 Task: Move the task Develop a new online marketplace for real estate to the section To-Do in the project AgilePilot and sort the tasks in the project by Due Date
Action: Mouse moved to (713, 307)
Screenshot: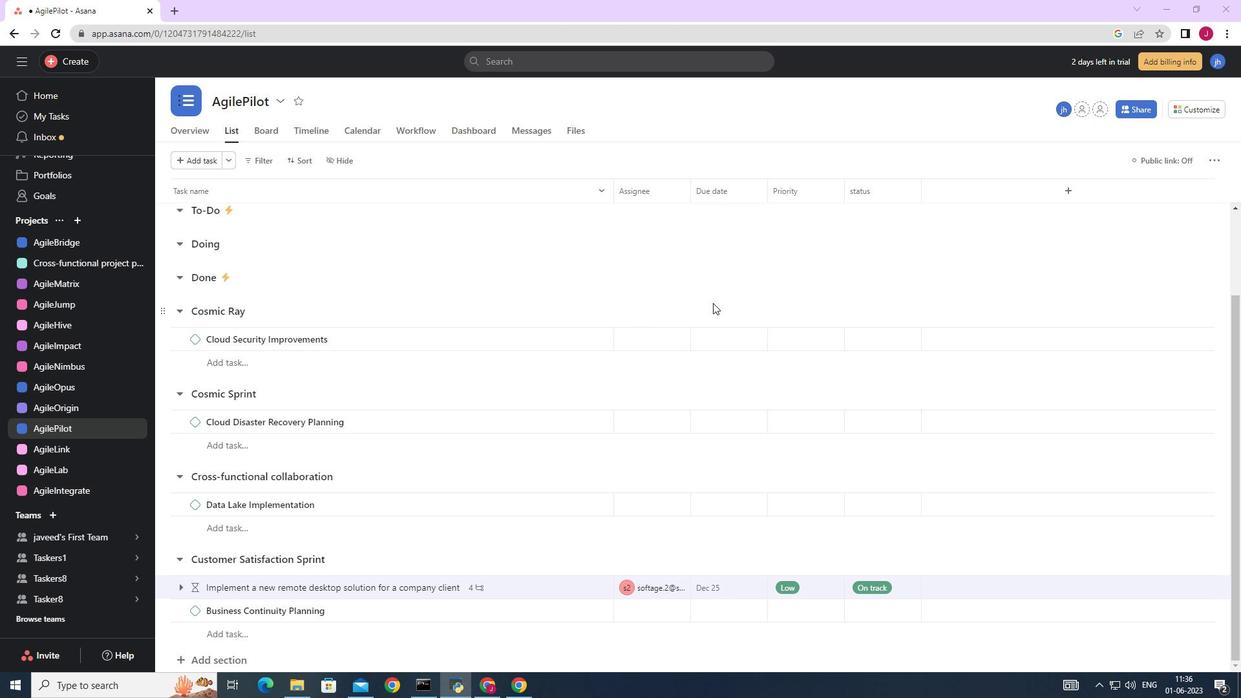 
Action: Mouse scrolled (713, 306) with delta (0, 0)
Screenshot: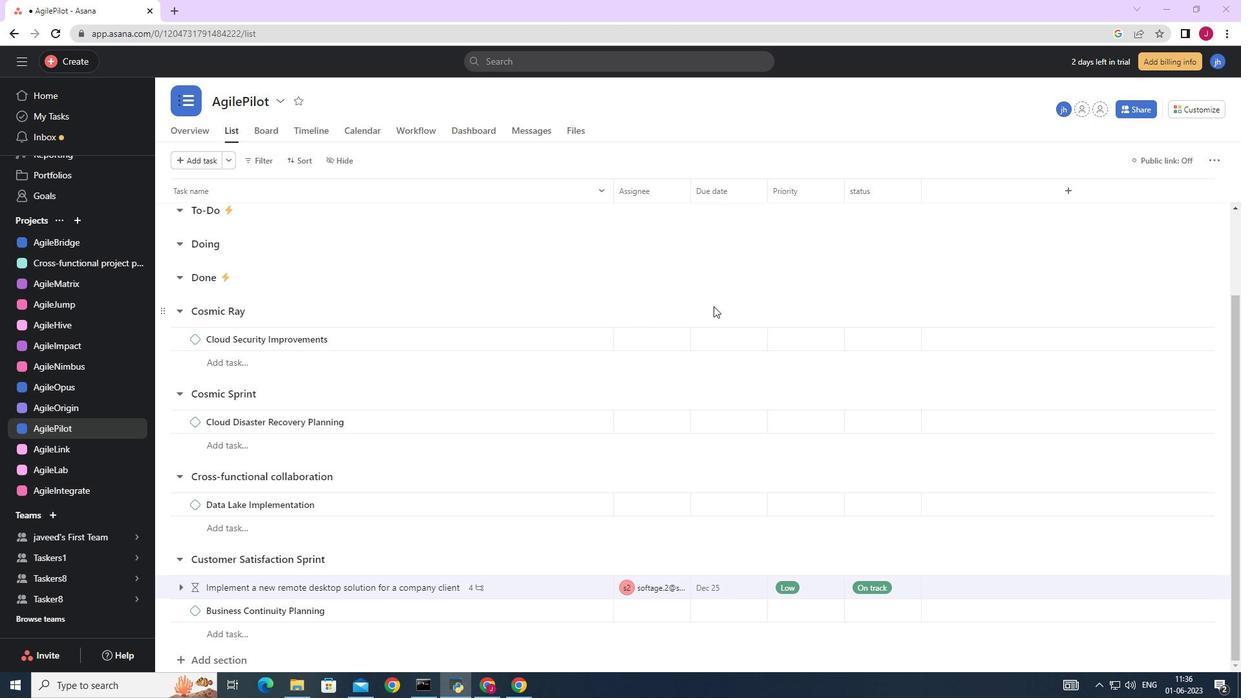 
Action: Mouse moved to (713, 307)
Screenshot: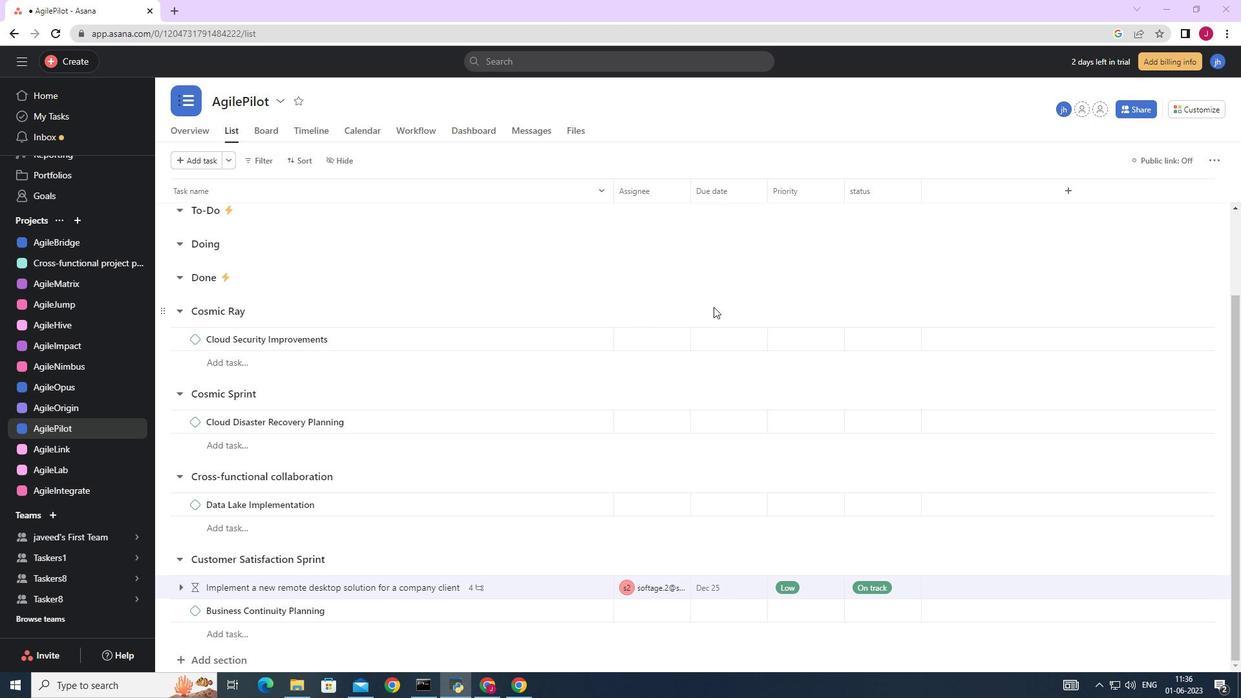 
Action: Mouse scrolled (713, 306) with delta (0, 0)
Screenshot: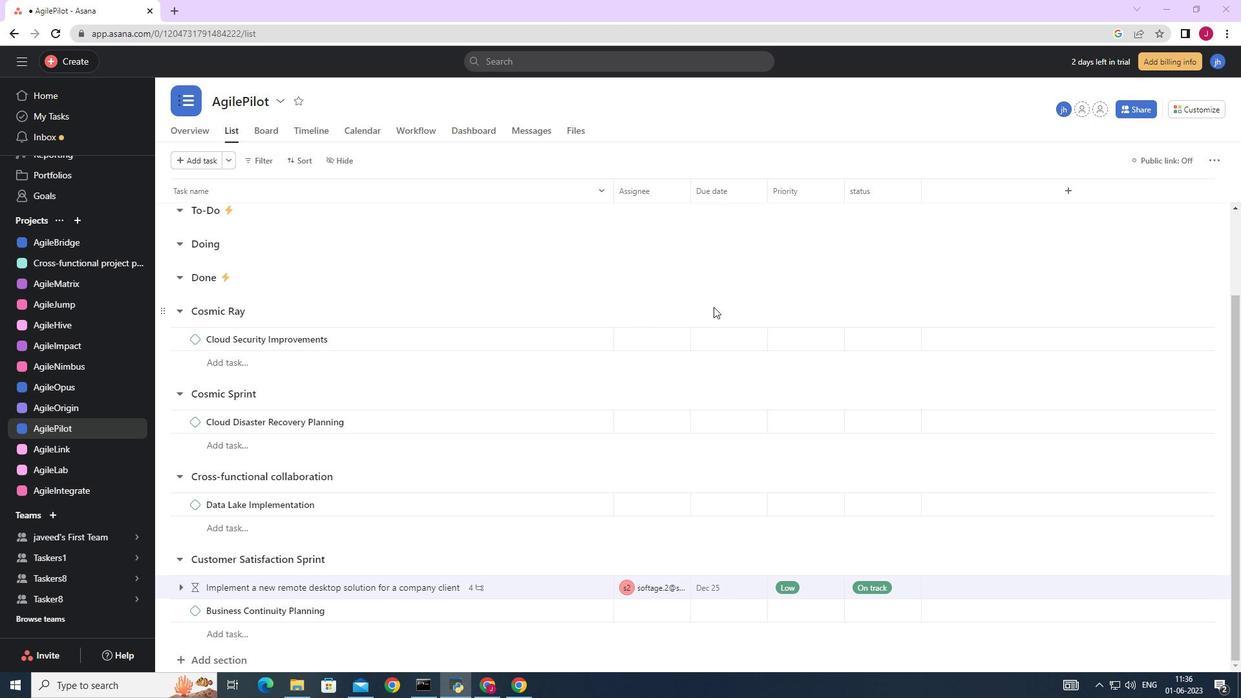 
Action: Mouse moved to (713, 308)
Screenshot: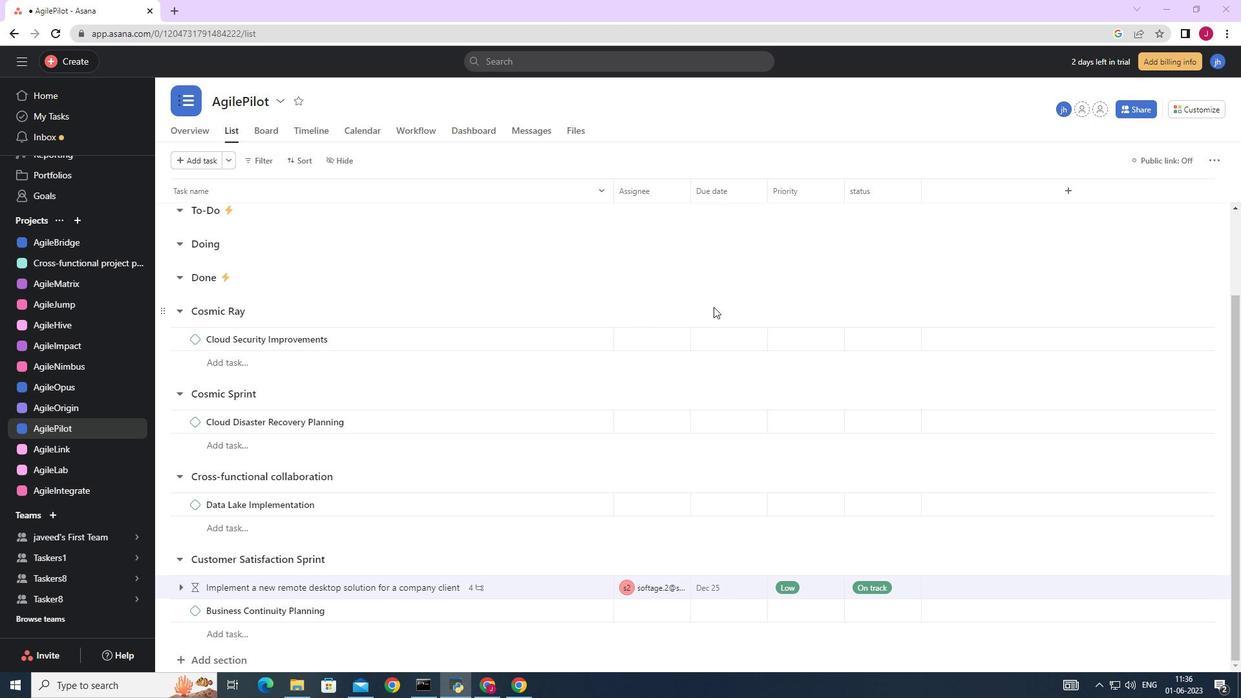 
Action: Mouse scrolled (713, 306) with delta (0, 0)
Screenshot: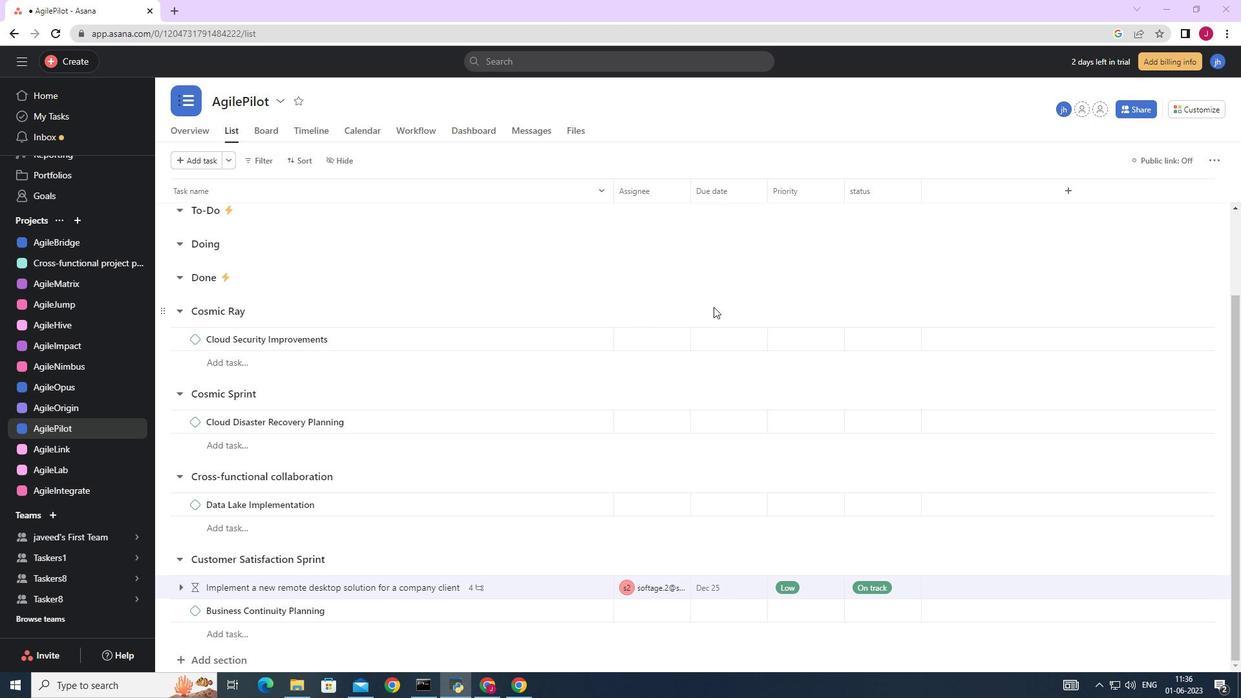 
Action: Mouse moved to (713, 310)
Screenshot: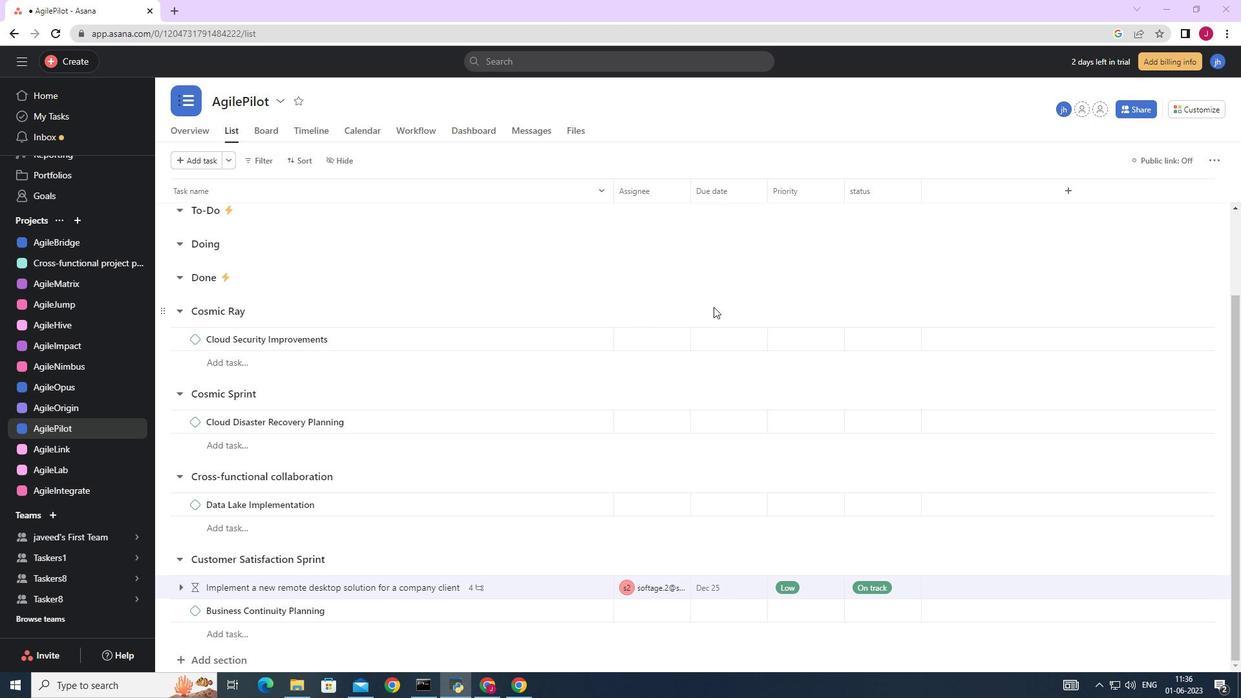 
Action: Mouse scrolled (713, 307) with delta (0, 0)
Screenshot: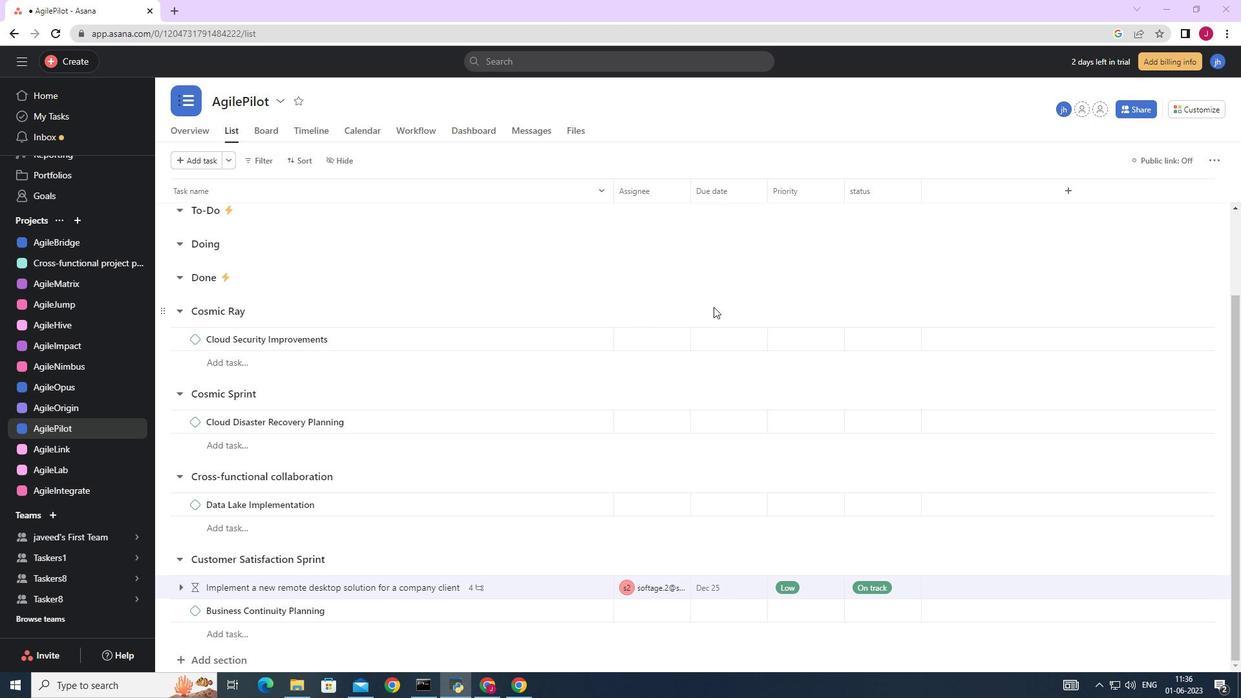 
Action: Mouse moved to (539, 374)
Screenshot: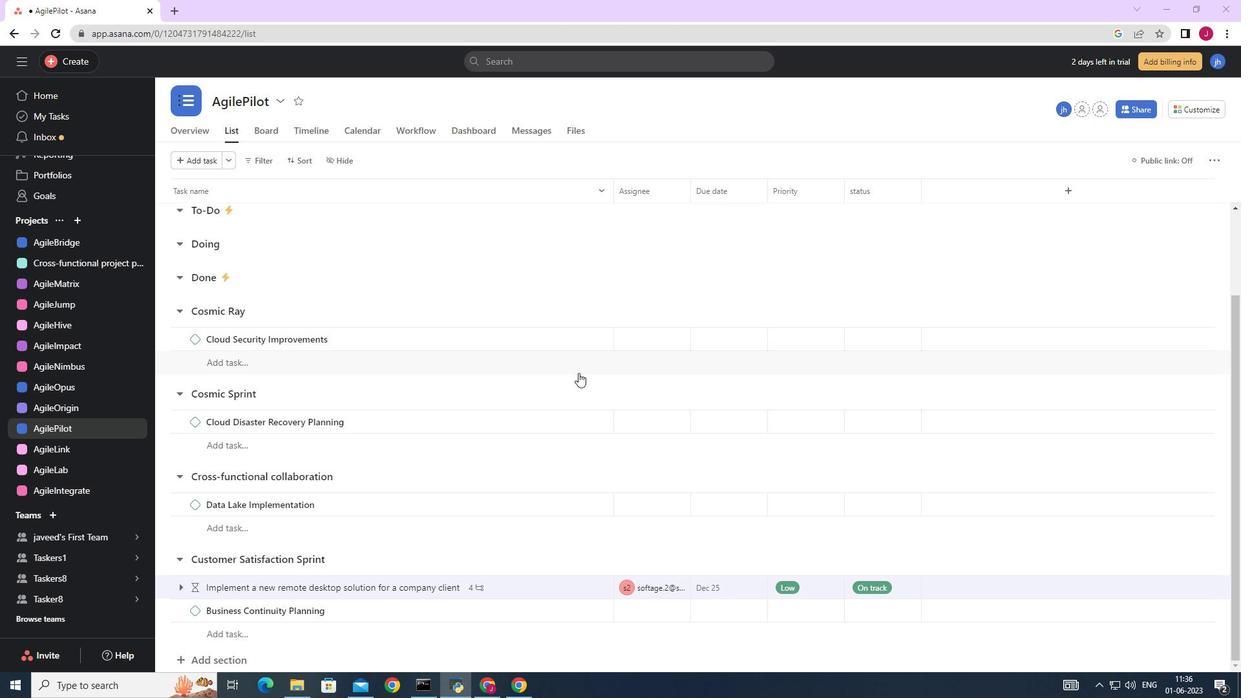
Action: Mouse scrolled (539, 375) with delta (0, 0)
Screenshot: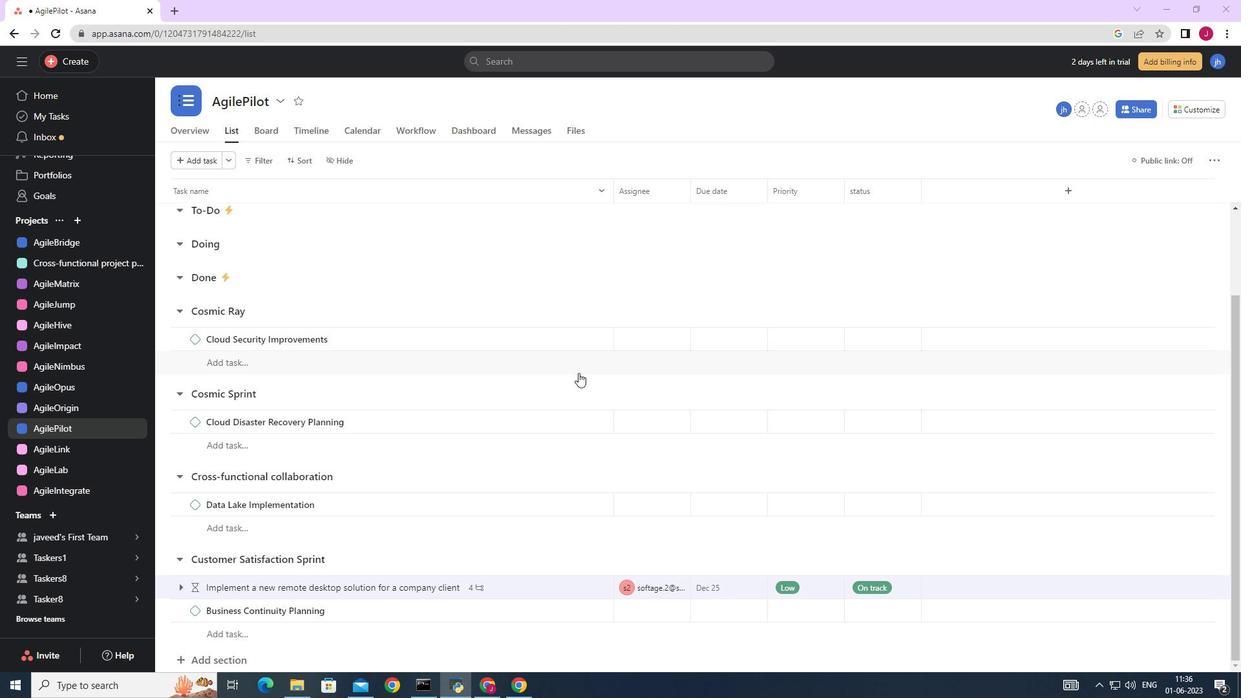 
Action: Mouse moved to (534, 371)
Screenshot: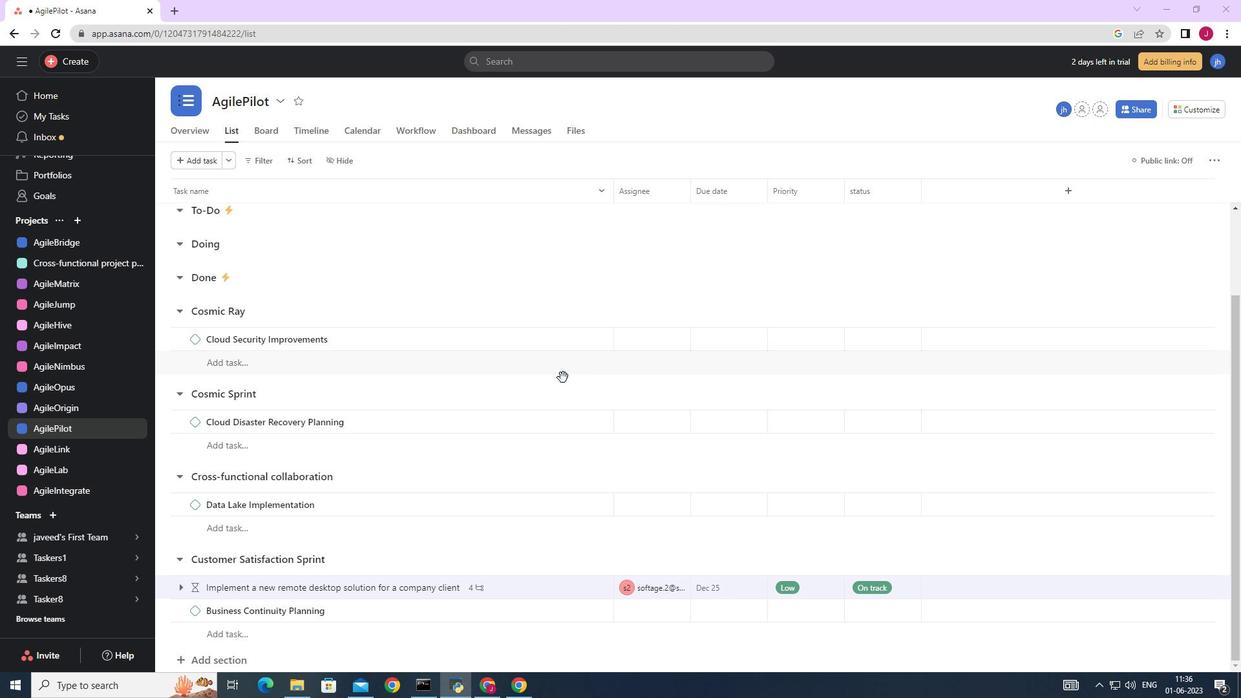 
Action: Mouse scrolled (537, 374) with delta (0, 0)
Screenshot: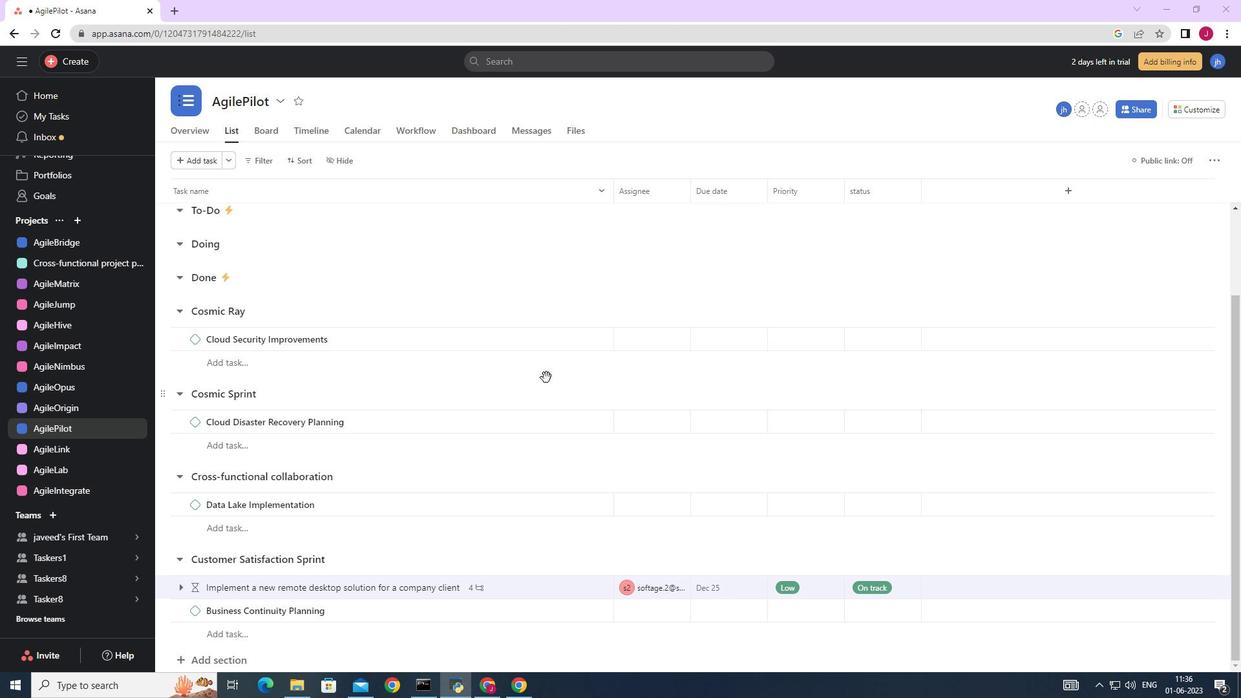 
Action: Mouse moved to (530, 369)
Screenshot: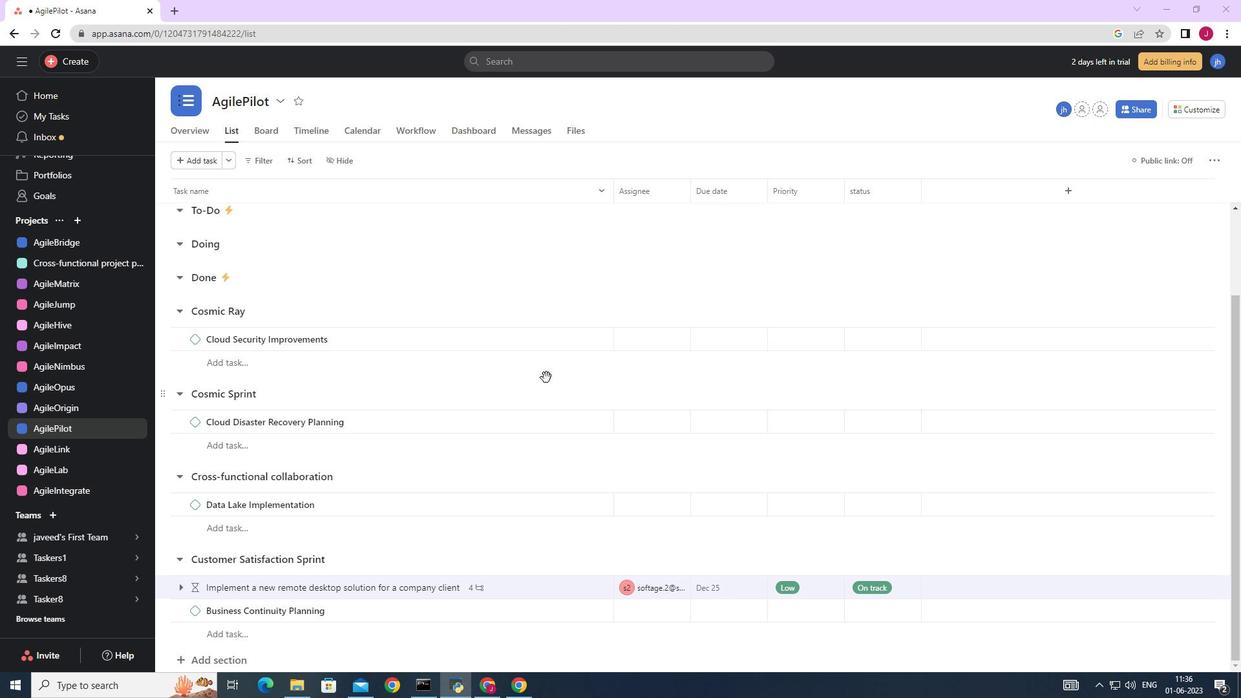
Action: Mouse scrolled (535, 374) with delta (0, 0)
Screenshot: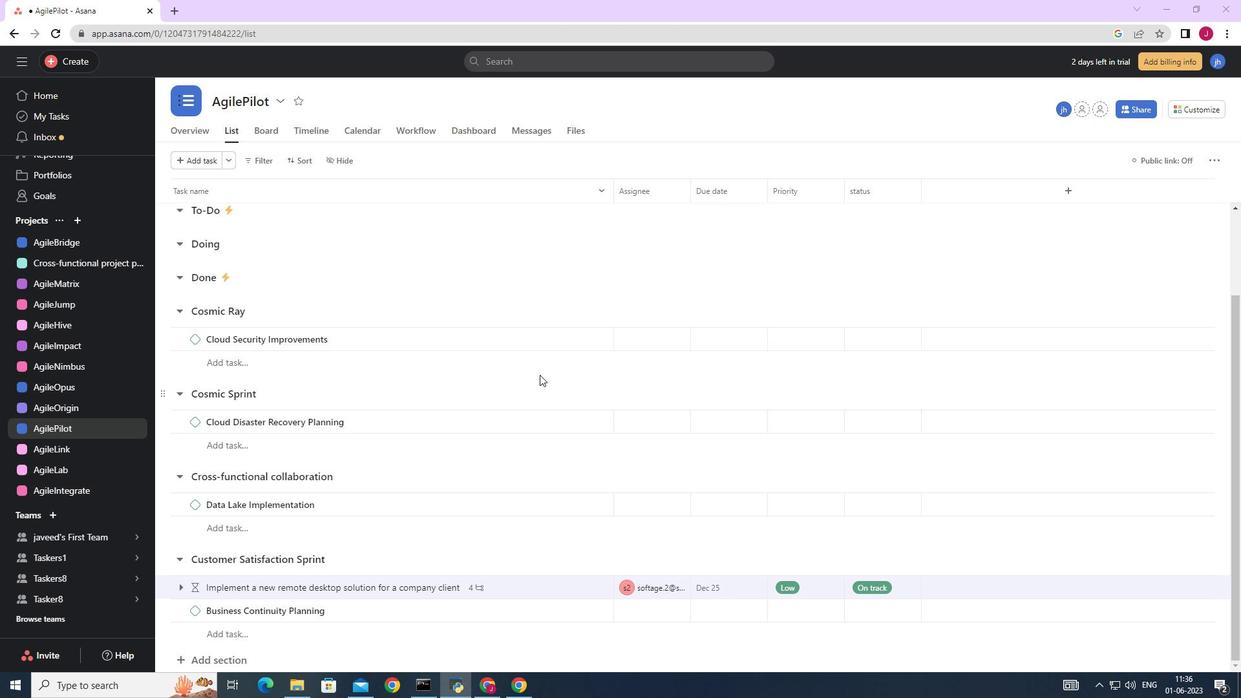 
Action: Mouse moved to (530, 369)
Screenshot: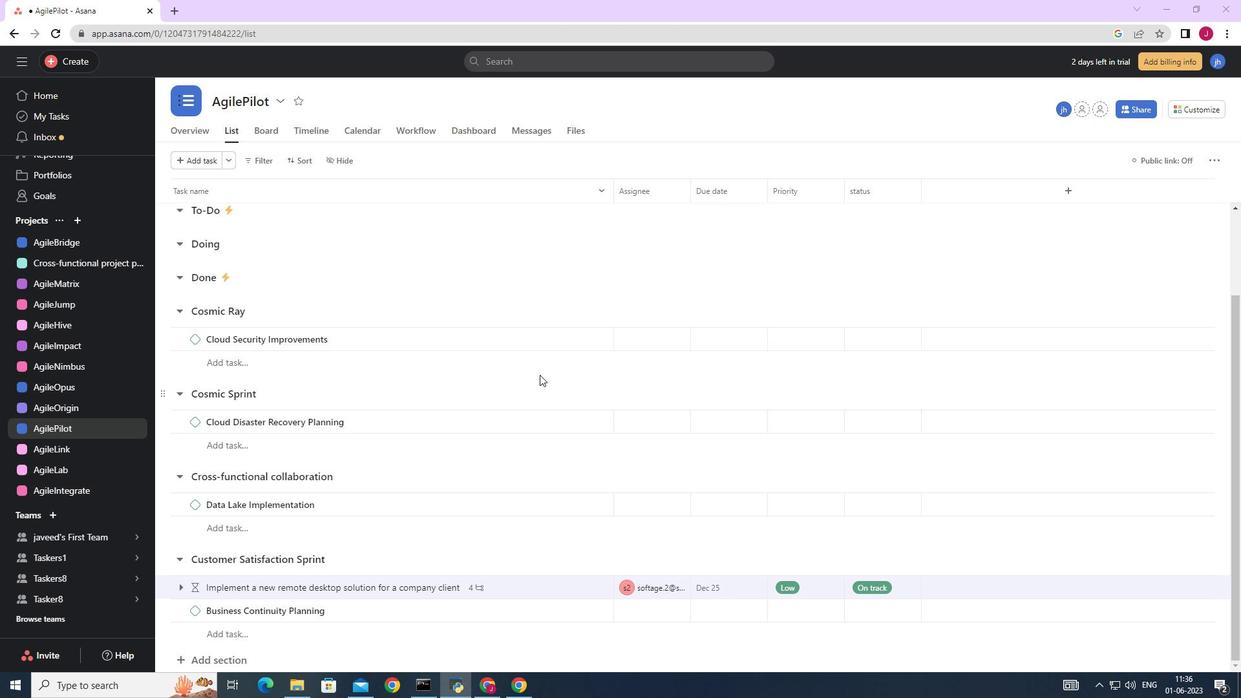 
Action: Mouse scrolled (535, 374) with delta (0, 0)
Screenshot: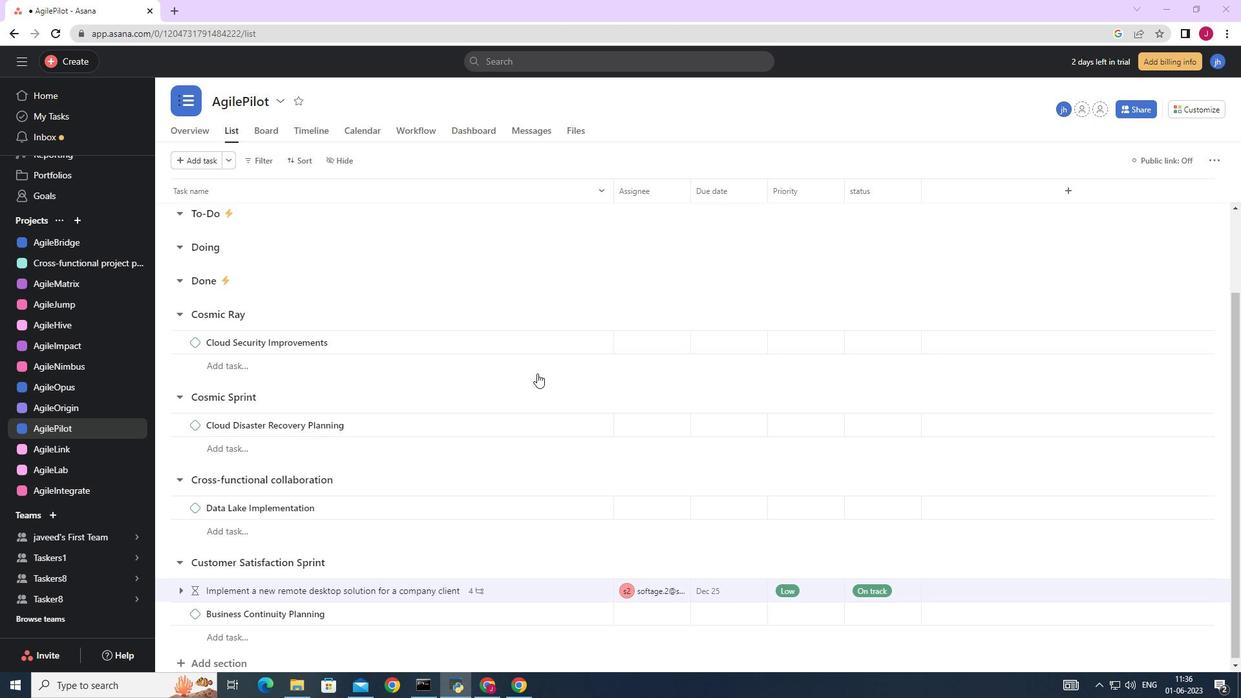 
Action: Mouse moved to (574, 261)
Screenshot: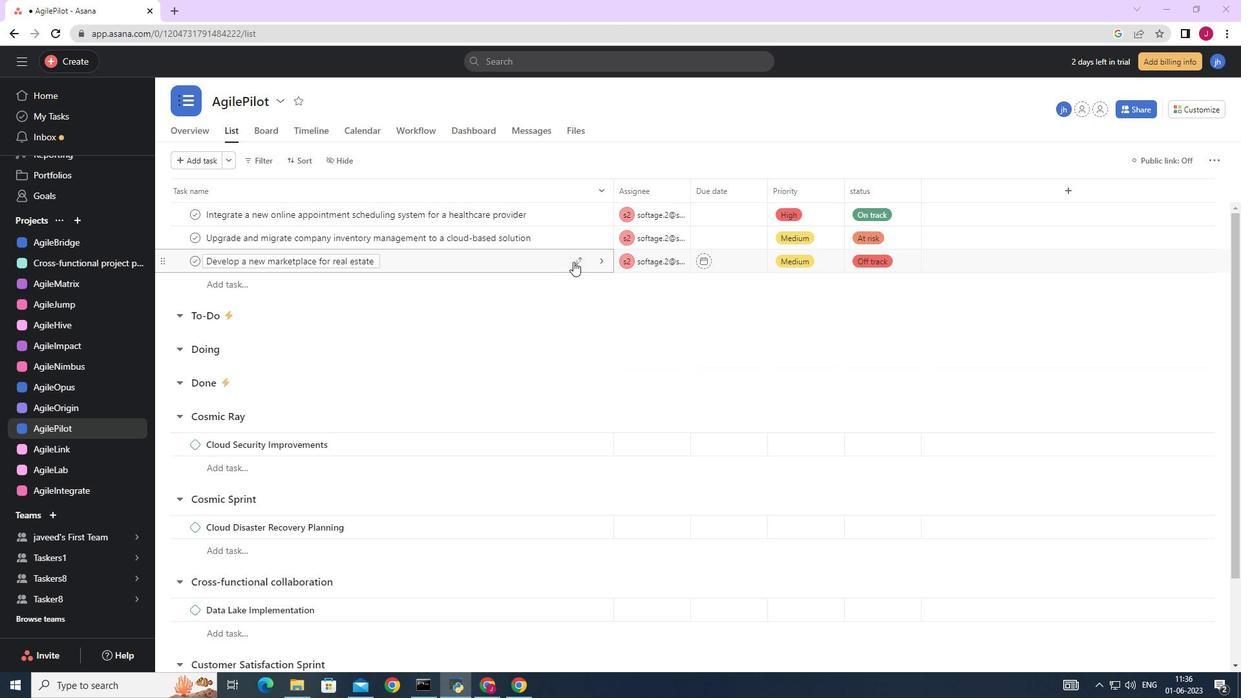 
Action: Mouse pressed left at (574, 261)
Screenshot: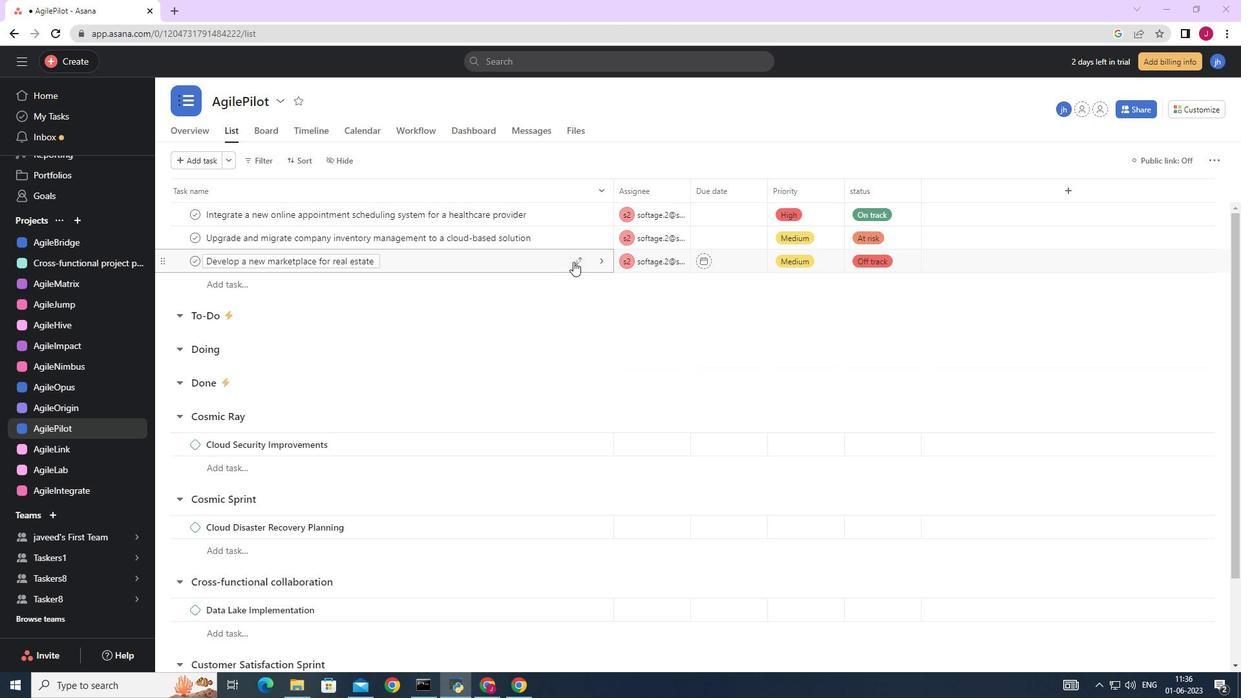 
Action: Mouse moved to (500, 333)
Screenshot: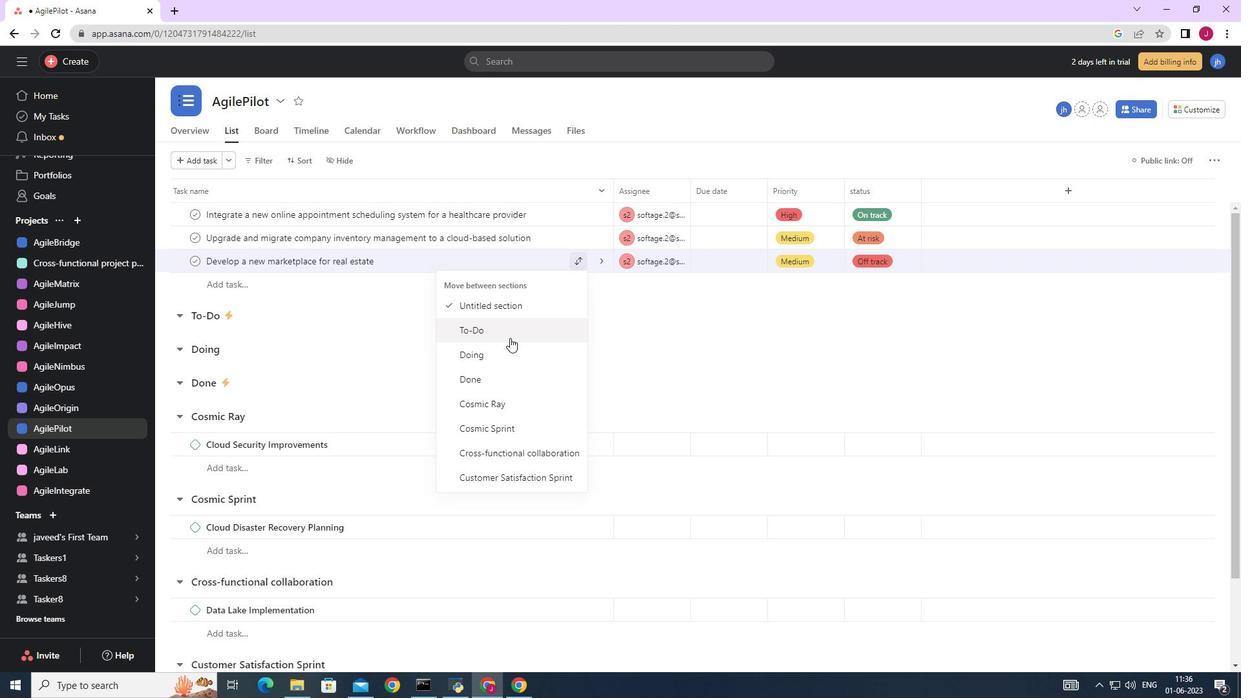 
Action: Mouse pressed left at (500, 333)
Screenshot: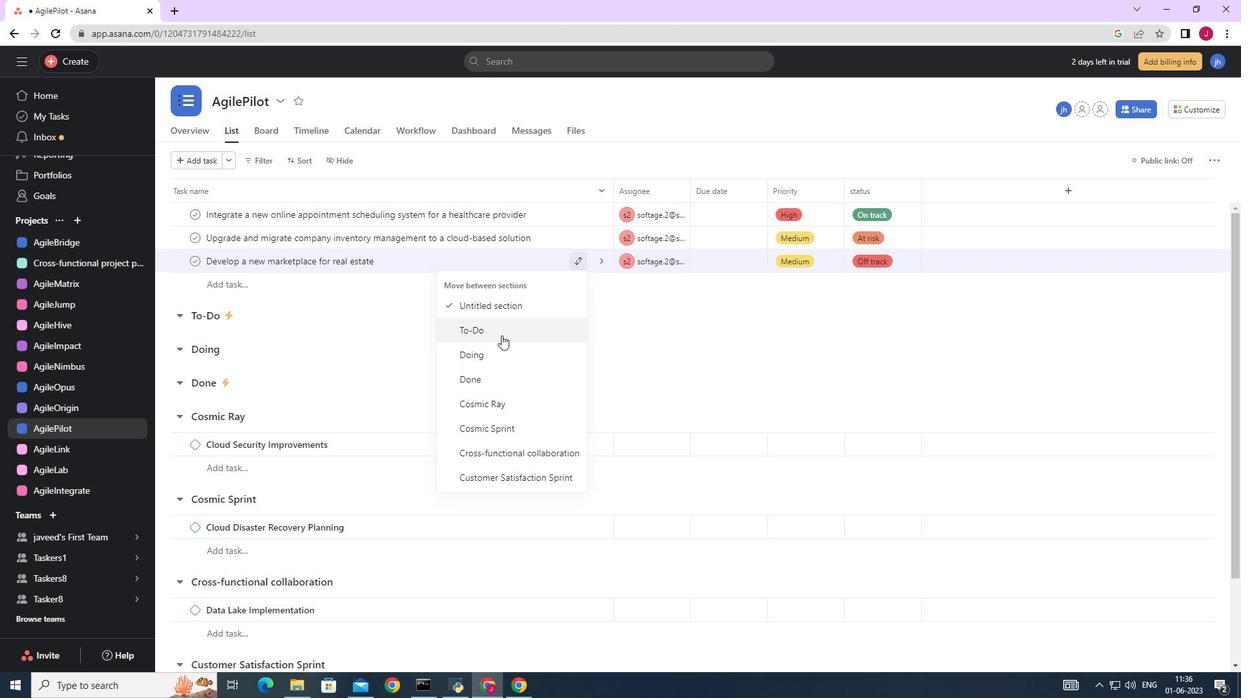 
Action: Mouse moved to (305, 156)
Screenshot: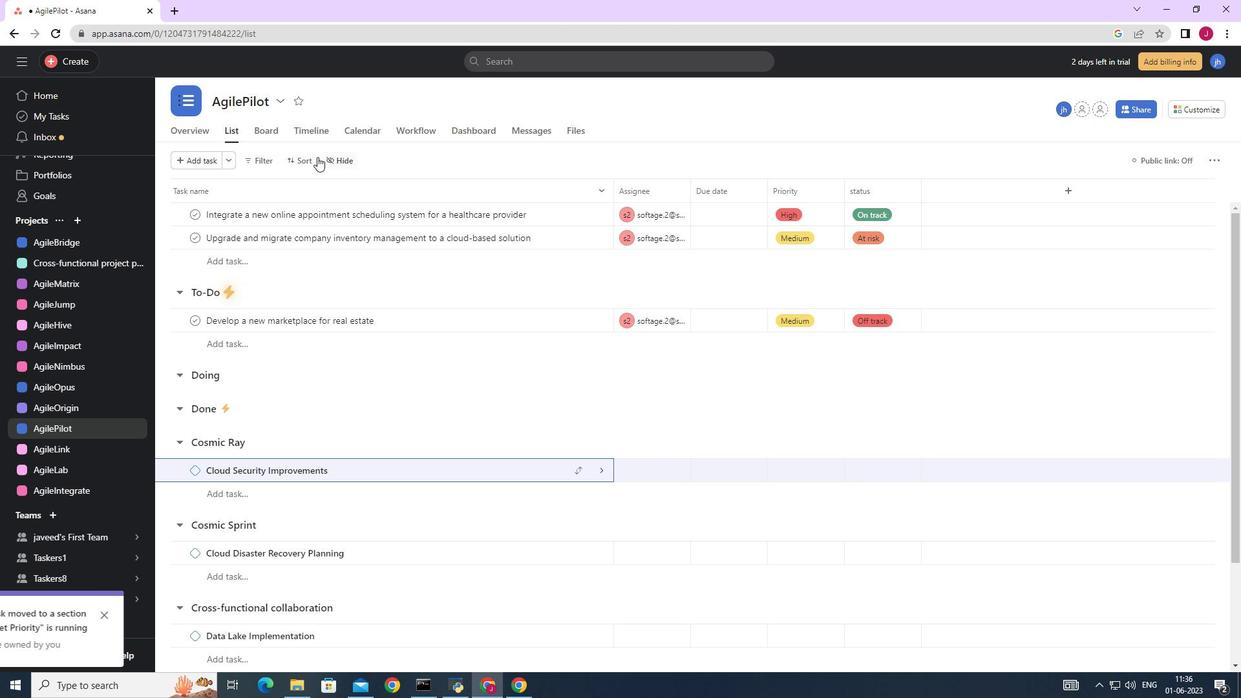 
Action: Mouse pressed left at (305, 156)
Screenshot: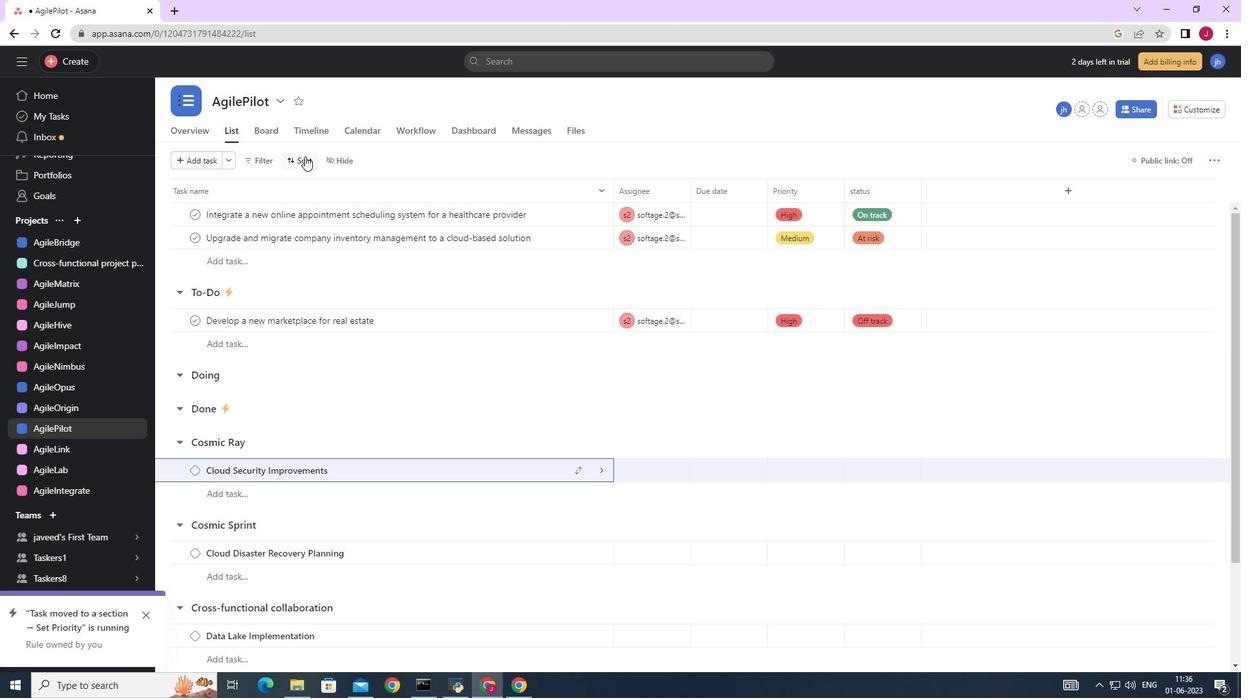 
Action: Mouse moved to (358, 244)
Screenshot: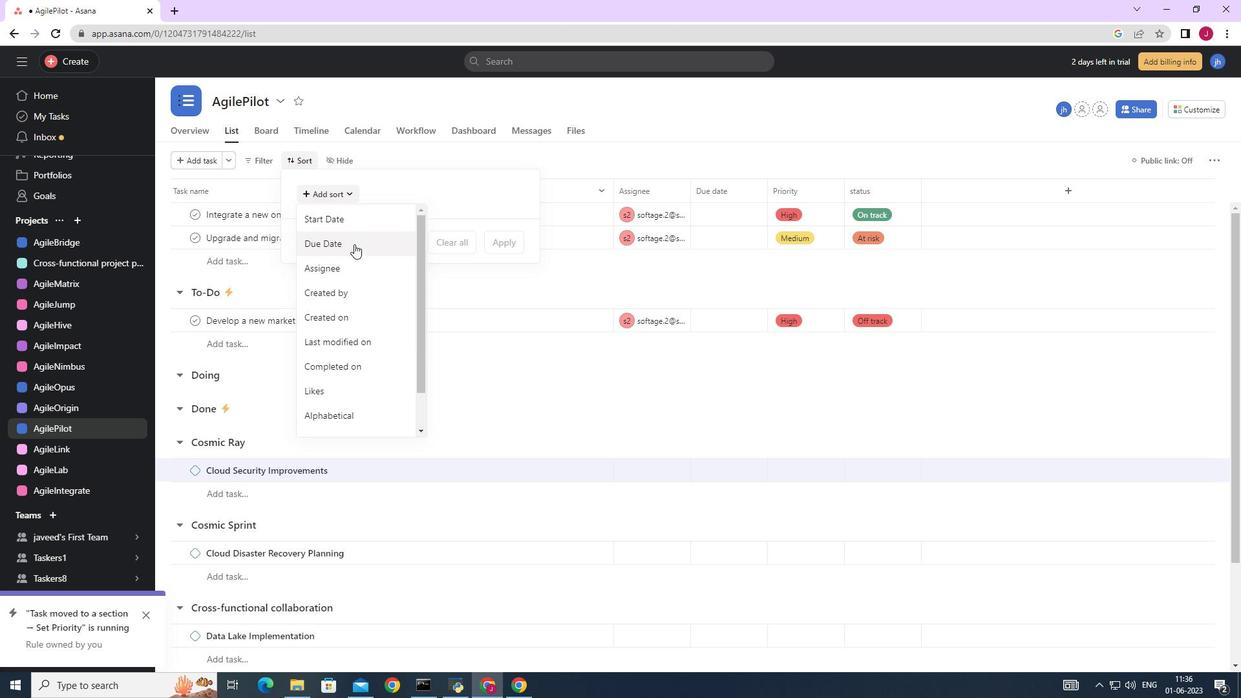 
Action: Mouse pressed left at (358, 244)
Screenshot: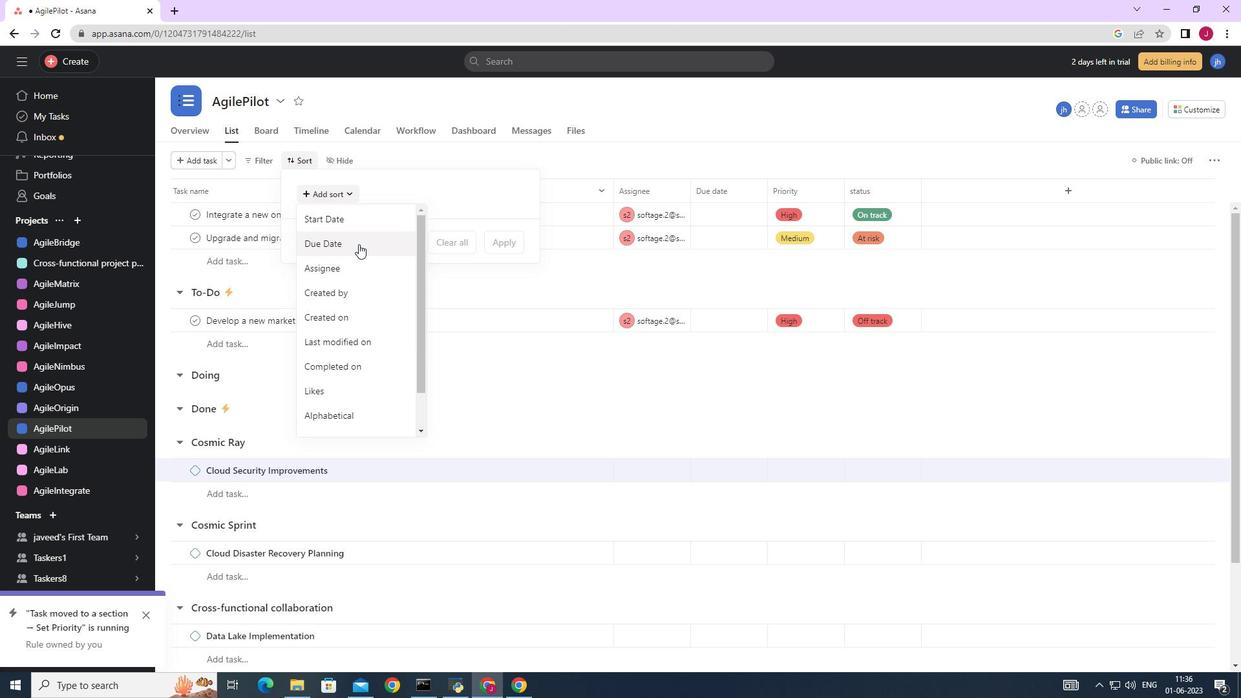 
Action: Mouse moved to (512, 298)
Screenshot: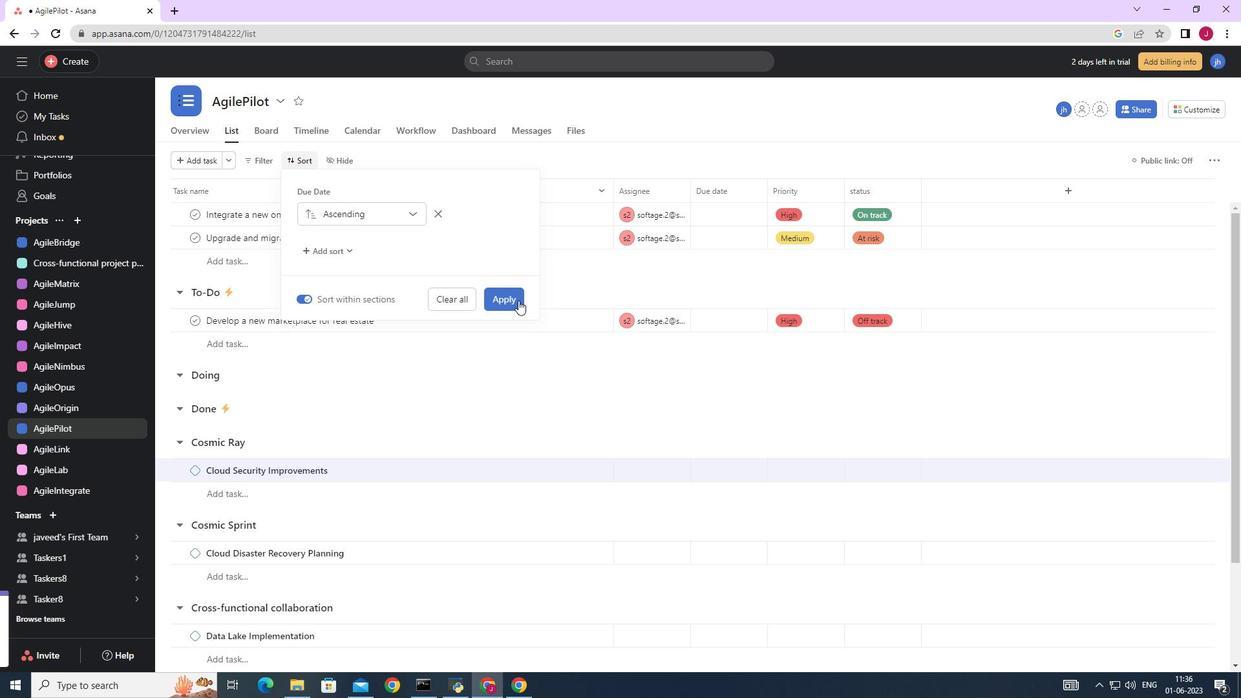 
Action: Mouse pressed left at (512, 298)
Screenshot: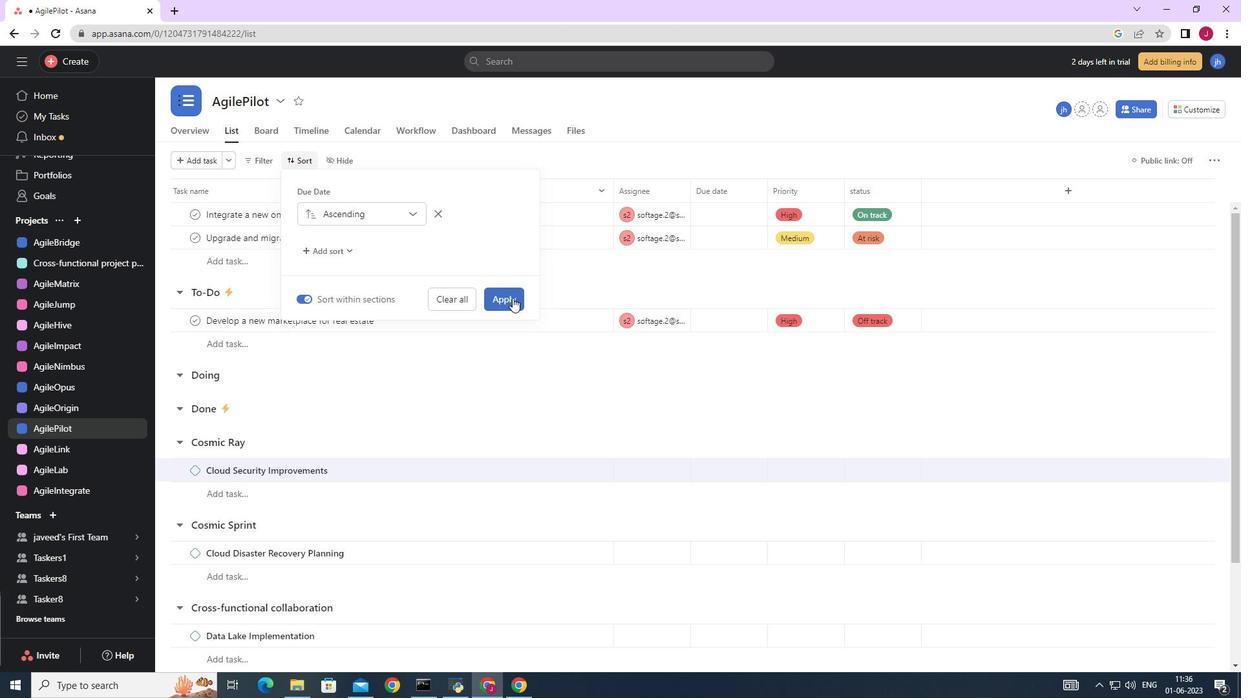 
